 Task: Create New Customer with Customer Name: Fireside Pies, Billing Address Line1: 4723 Huntz Lane, Billing Address Line2:  Bolton, Billing Address Line3:  Massachusetts 01740
Action: Mouse pressed left at (153, 28)
Screenshot: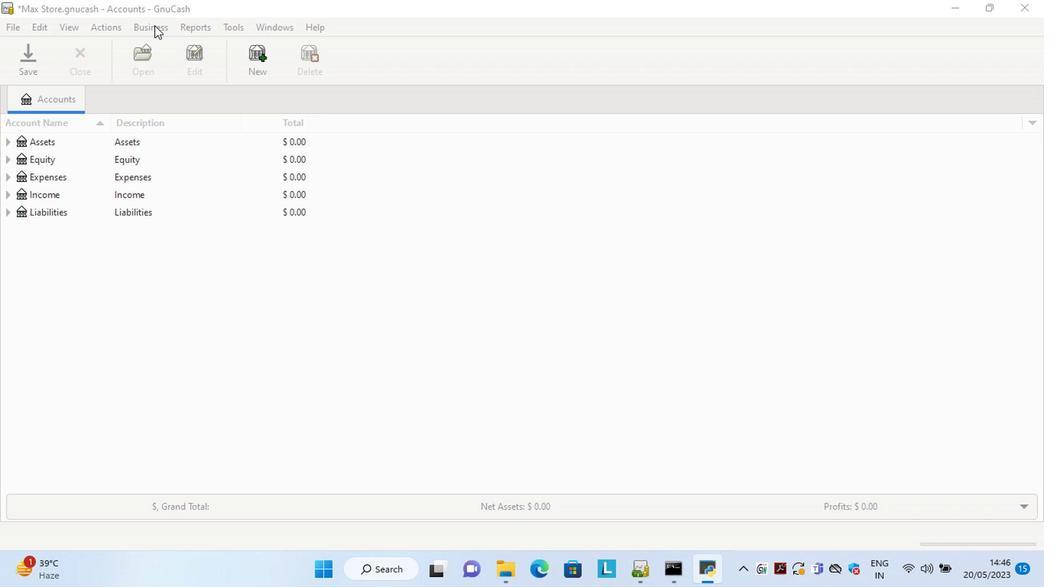 
Action: Mouse moved to (328, 69)
Screenshot: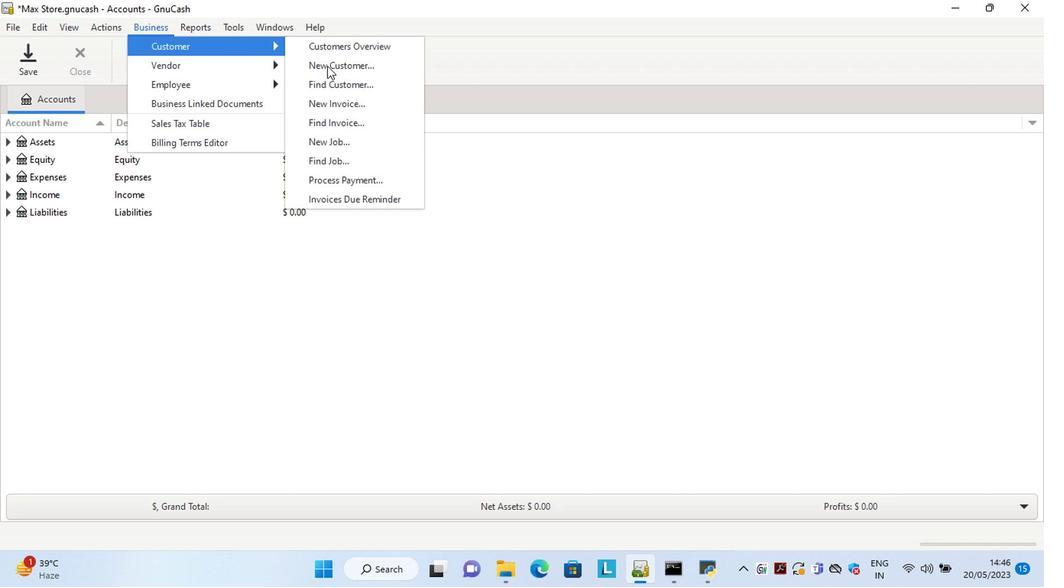 
Action: Mouse pressed left at (328, 69)
Screenshot: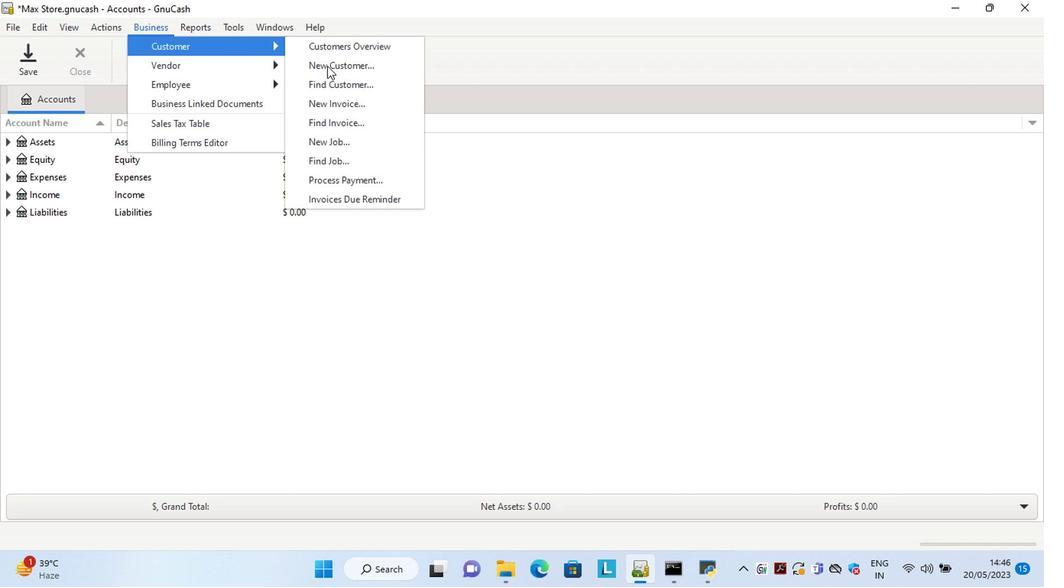
Action: Mouse moved to (986, 285)
Screenshot: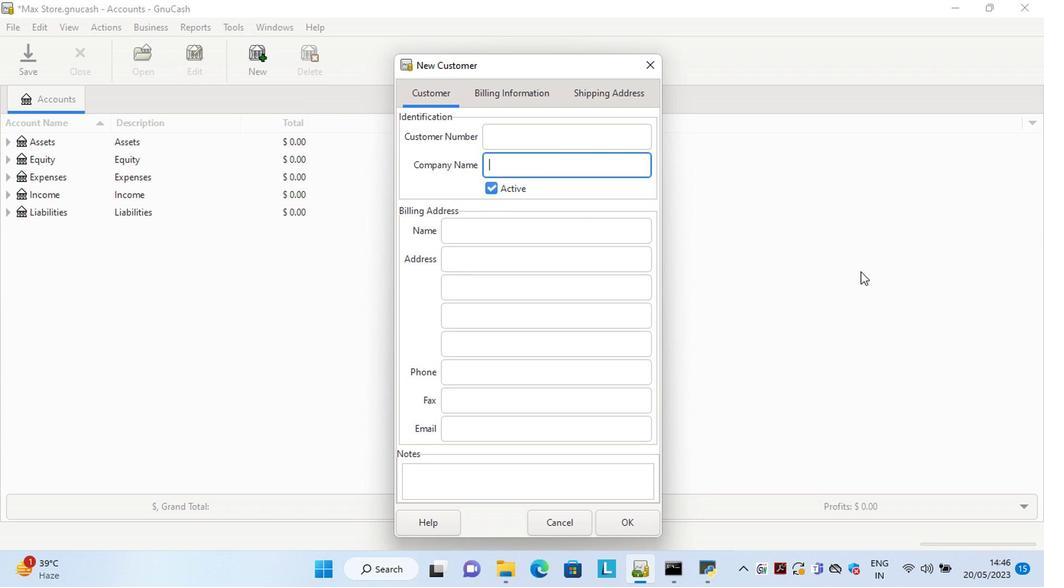 
Action: Key pressed <Key.shift>Fireside<Key.space><Key.shift>Pies<Key.tab><Key.tab><Key.tab>4723<Key.space><Key.shift>Huntz<Key.space><Key.shift>Lane<Key.tab>b<Key.tab>m<Key.tab>
Screenshot: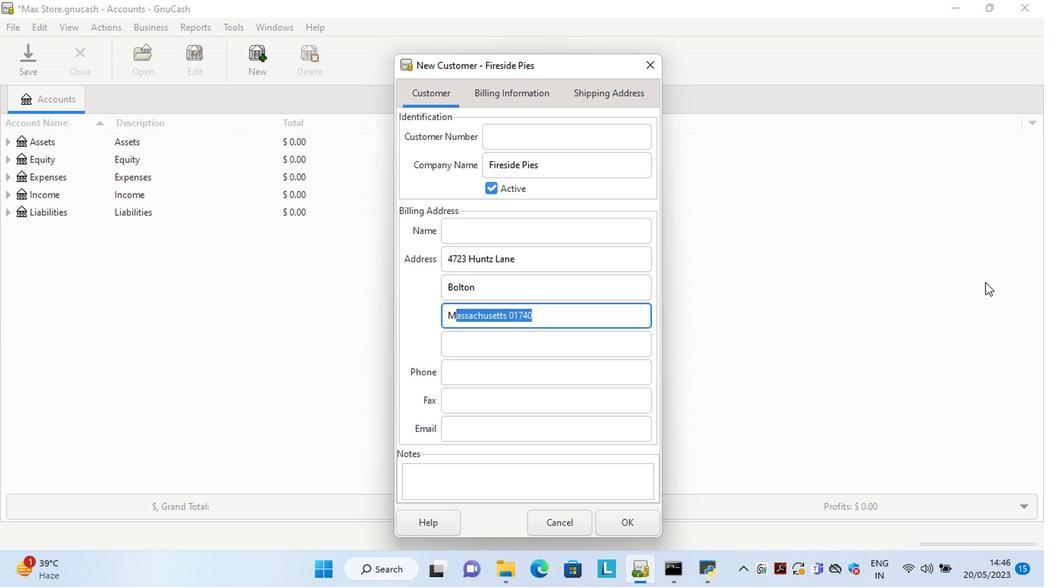 
Action: Mouse moved to (648, 523)
Screenshot: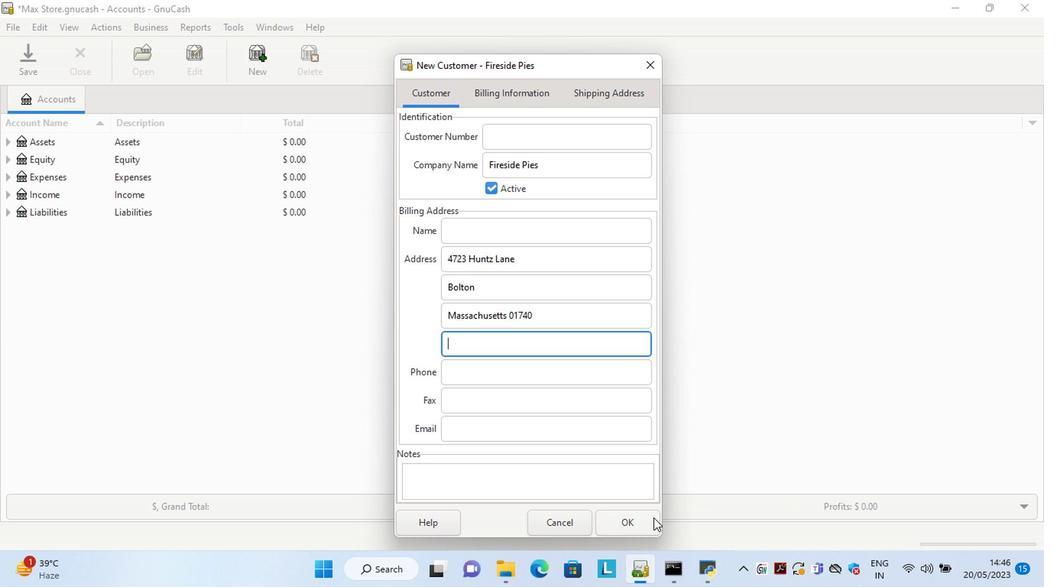 
Action: Mouse pressed left at (648, 523)
Screenshot: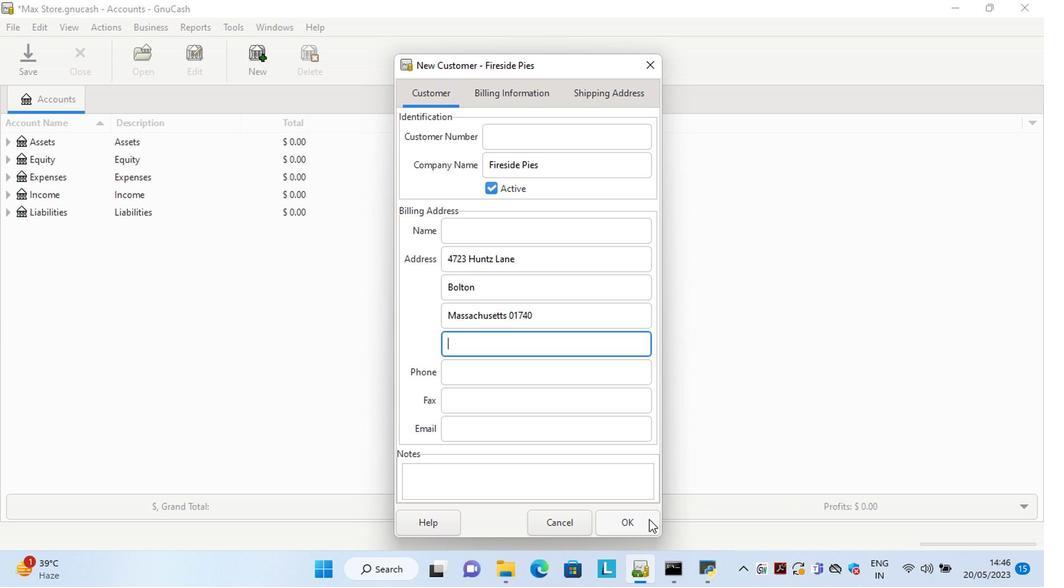 
